 Task: Add the task  Add support for image and video editing within the app to the section Database Migration Sprint in the project VitalityTech and add a Due Date to the respective task as 2023/08/05.
Action: Mouse moved to (362, 526)
Screenshot: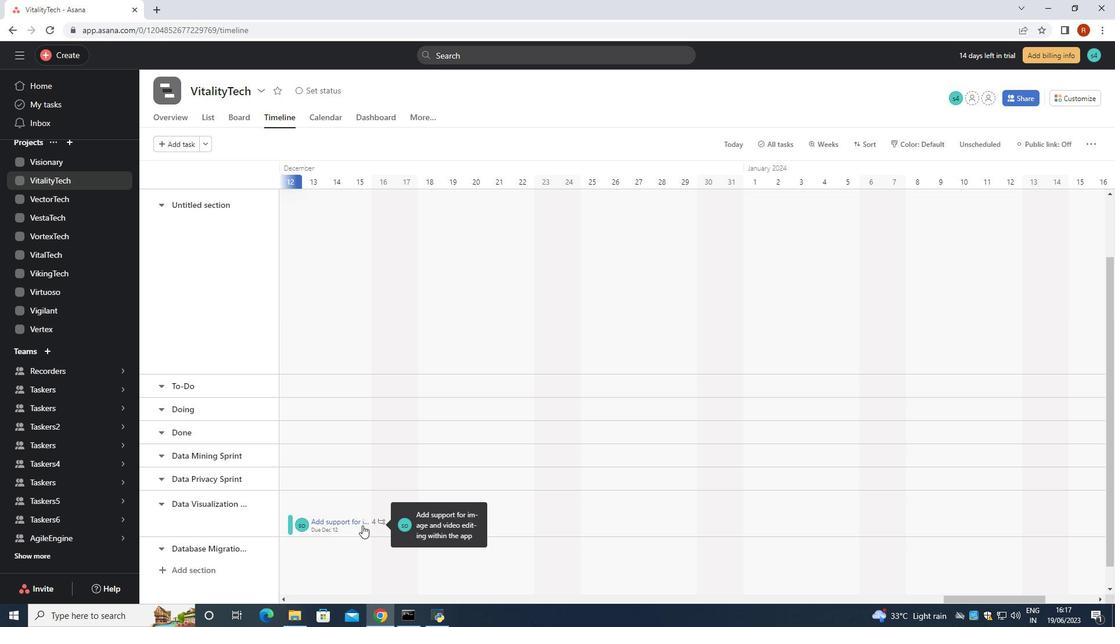 
Action: Mouse pressed left at (362, 526)
Screenshot: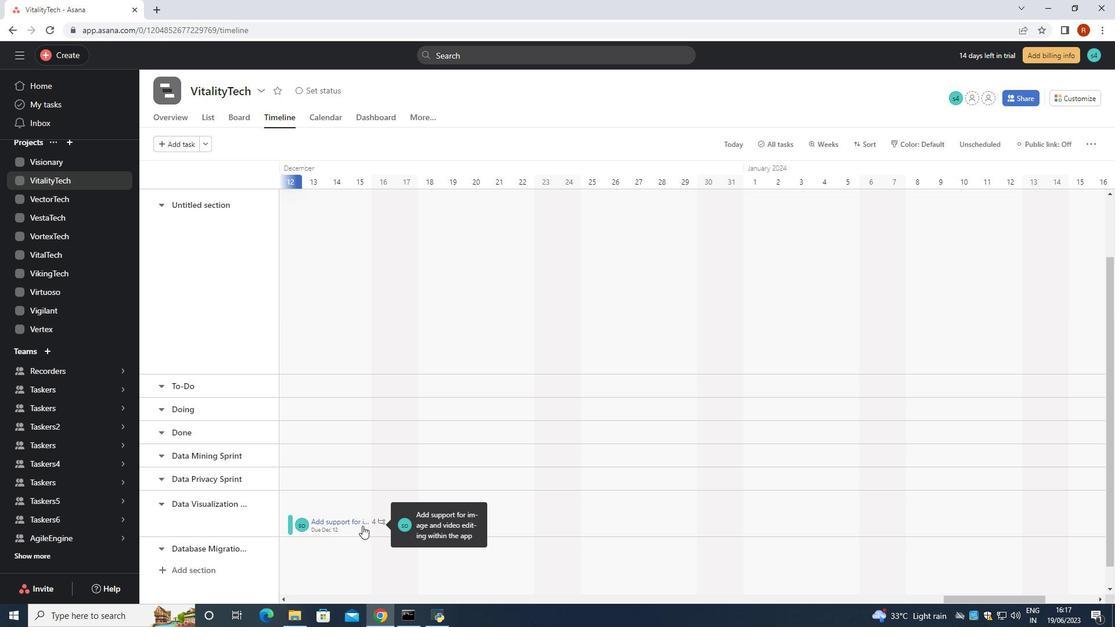 
Action: Mouse moved to (913, 256)
Screenshot: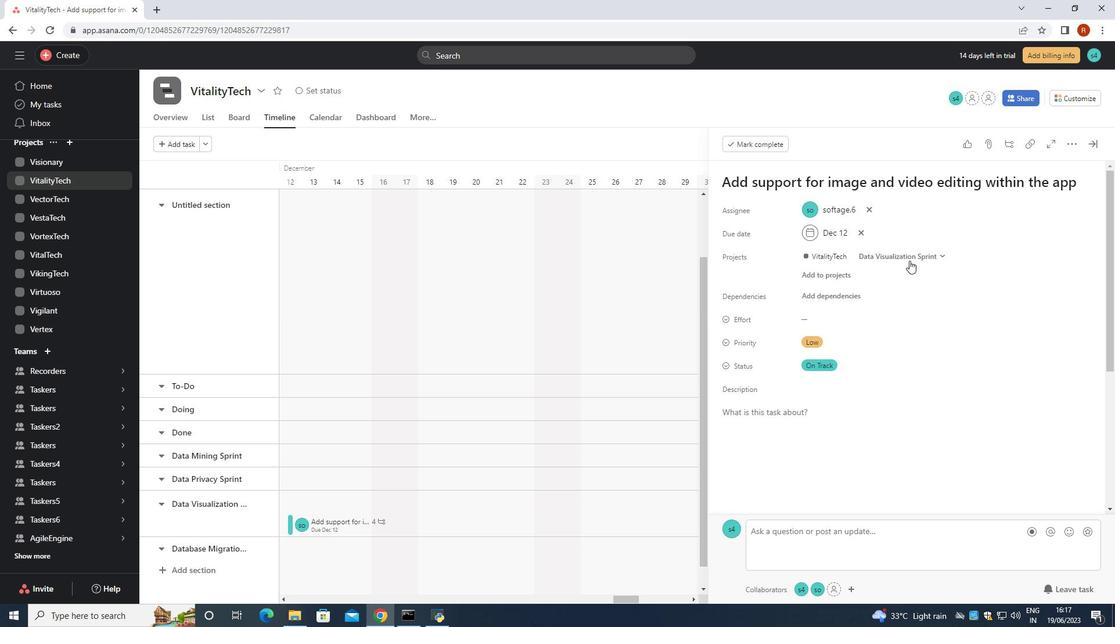 
Action: Mouse pressed left at (913, 256)
Screenshot: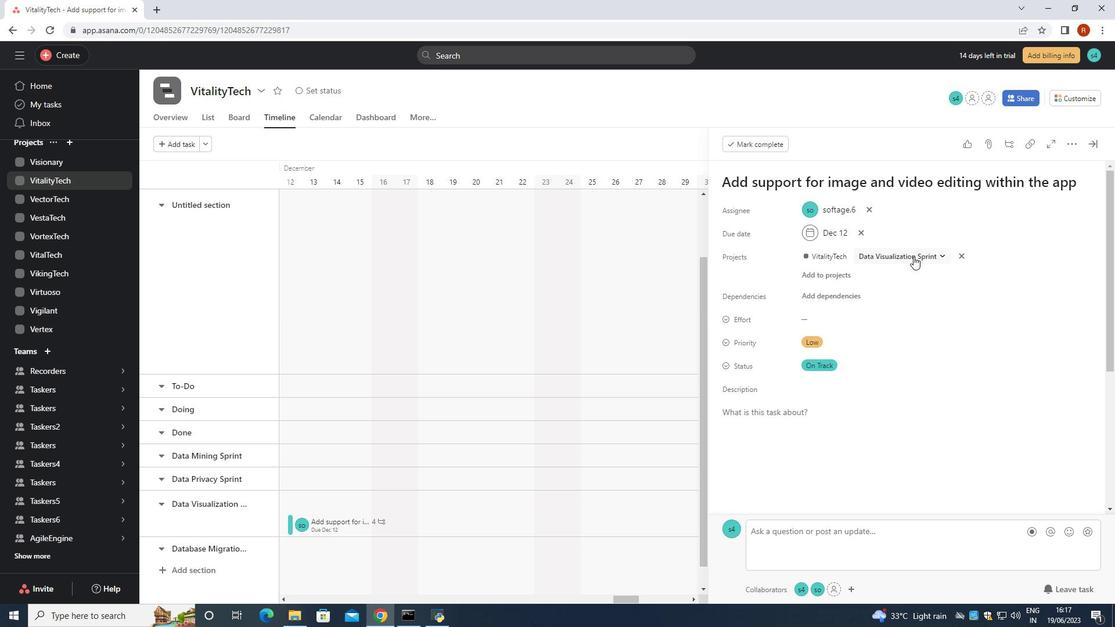 
Action: Mouse moved to (875, 434)
Screenshot: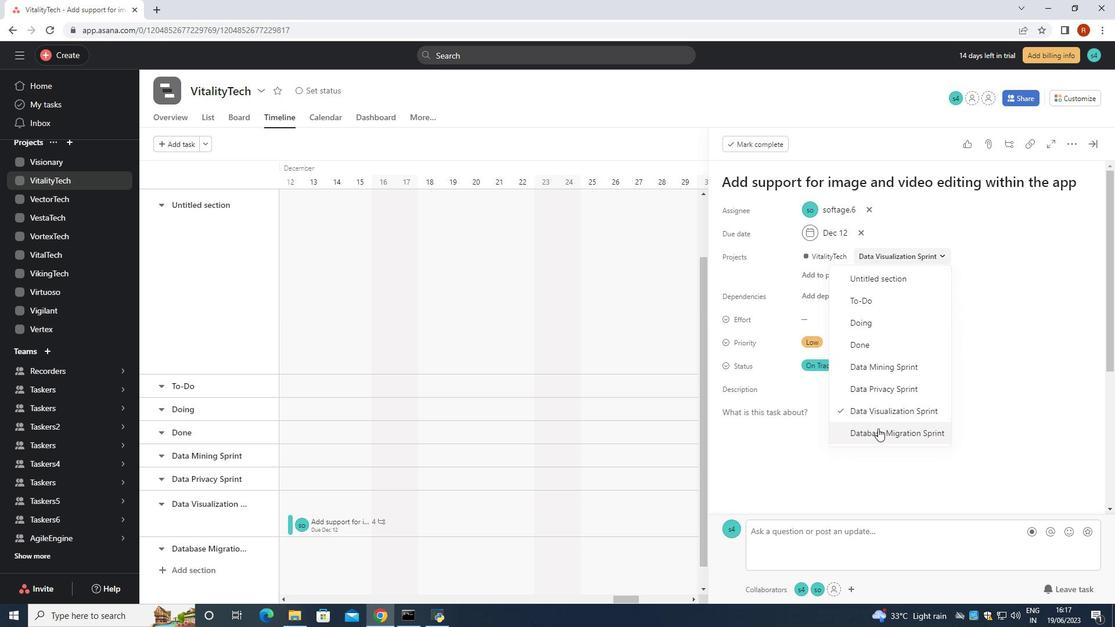 
Action: Mouse pressed left at (875, 434)
Screenshot: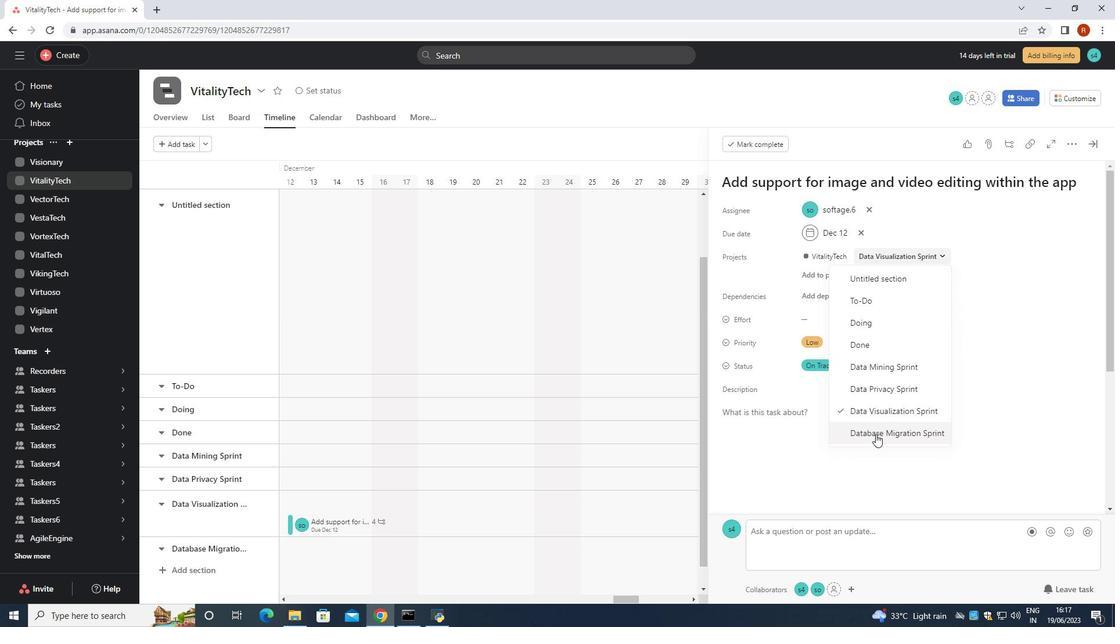 
Action: Mouse moved to (857, 231)
Screenshot: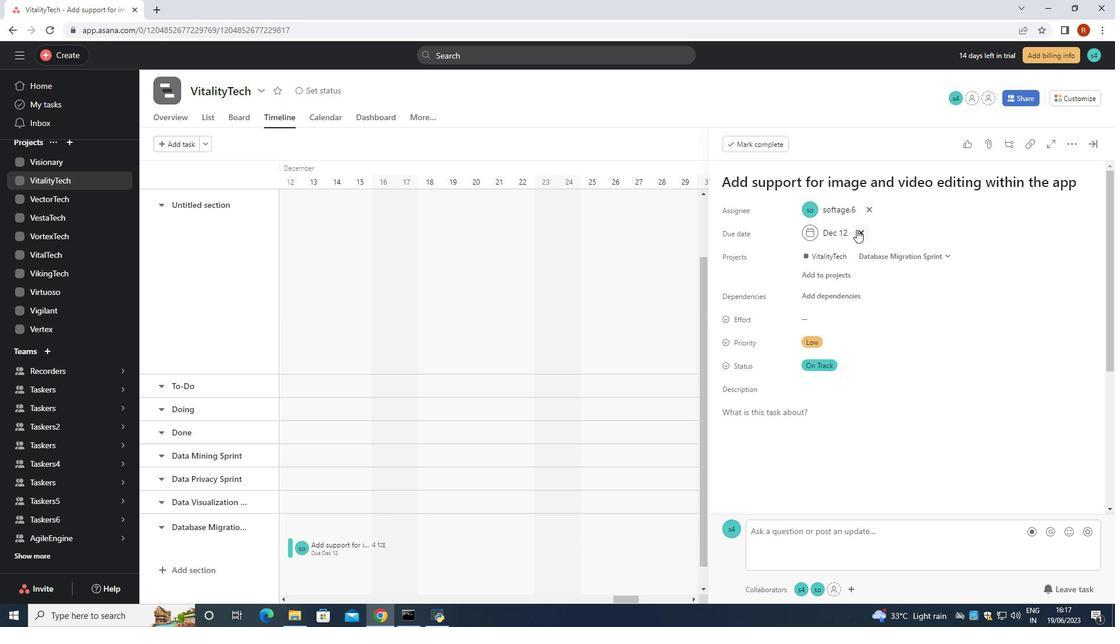 
Action: Mouse pressed left at (857, 231)
Screenshot: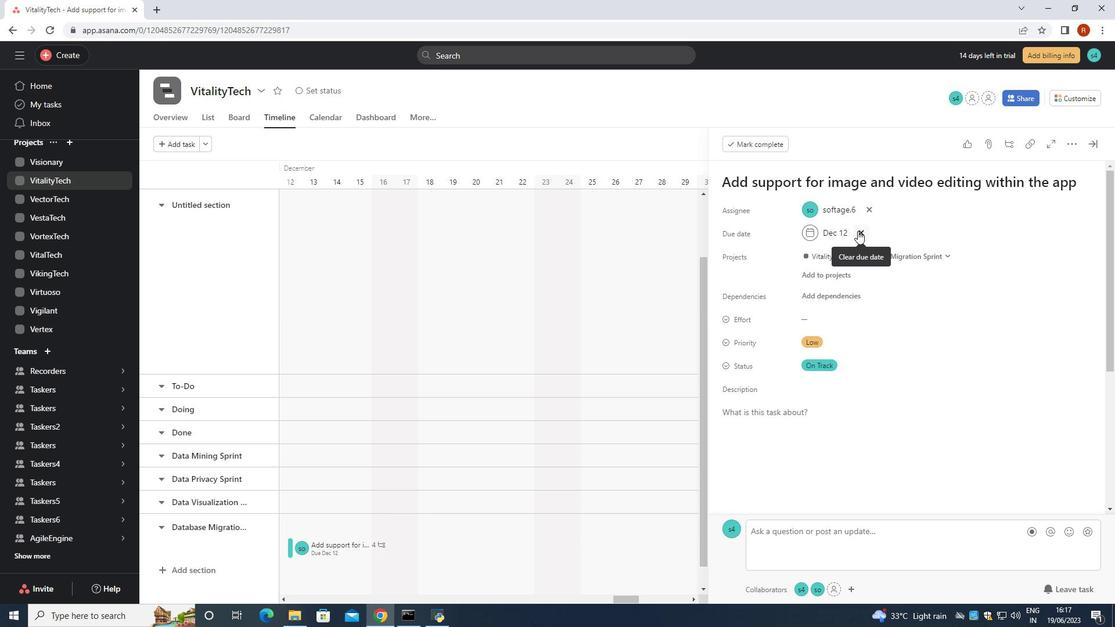 
Action: Mouse moved to (853, 231)
Screenshot: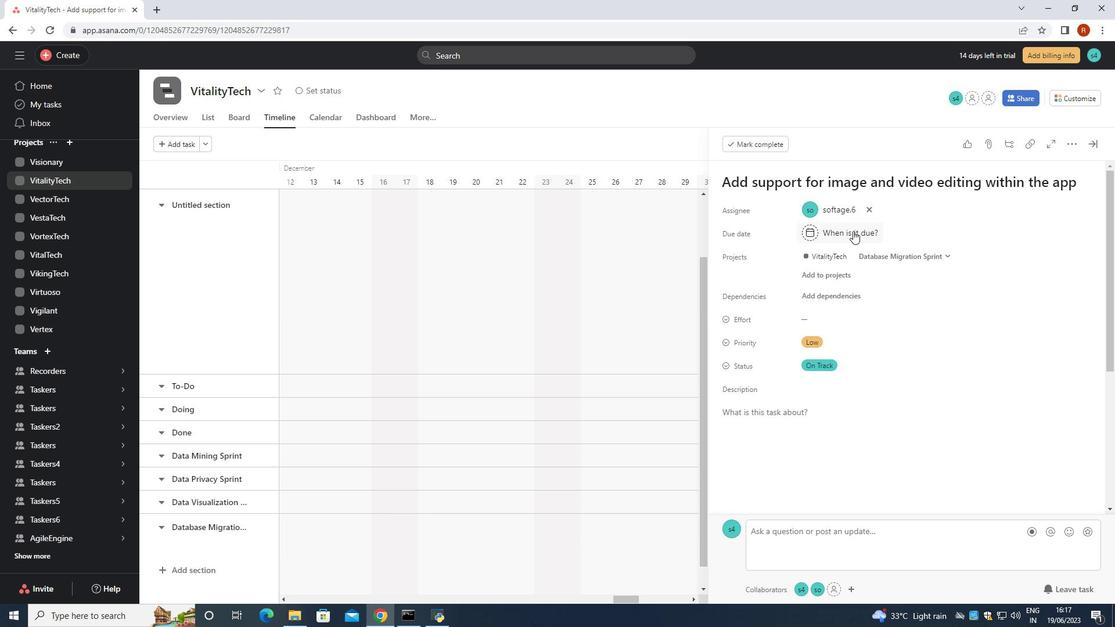 
Action: Mouse pressed left at (853, 231)
Screenshot: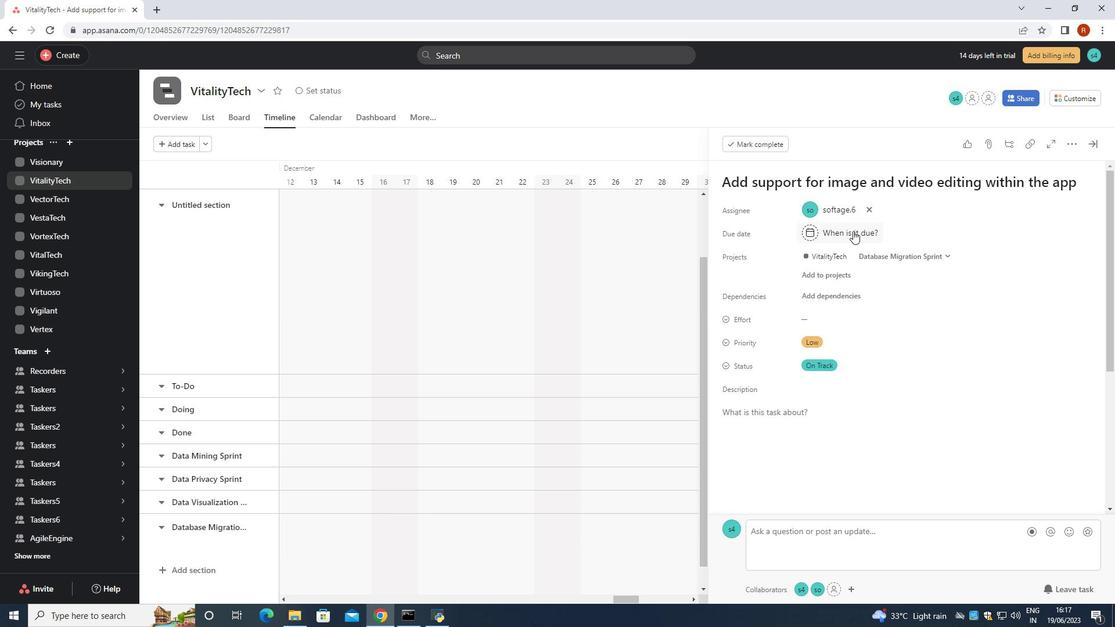 
Action: Mouse moved to (830, 225)
Screenshot: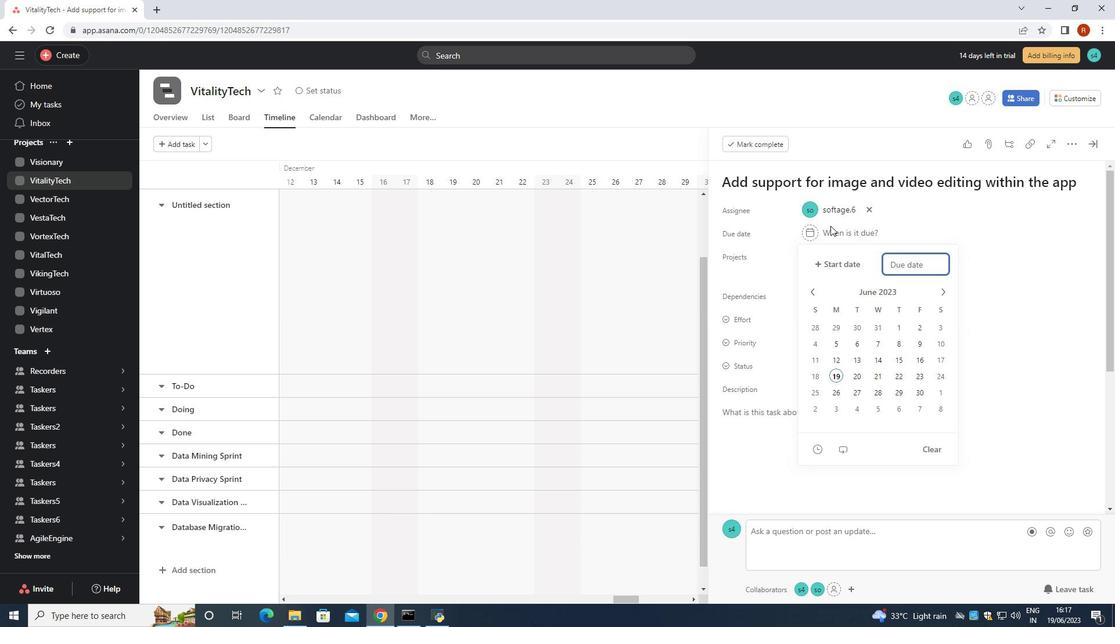
Action: Key pressed 2023/08/05<Key.enter>
Screenshot: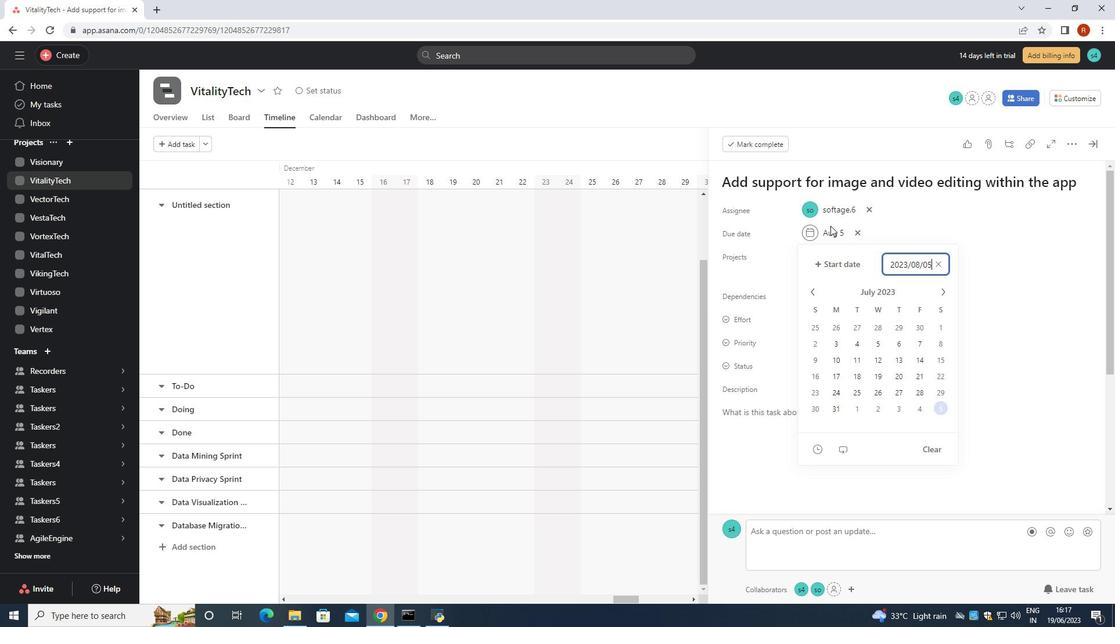 
Action: Mouse moved to (957, 414)
Screenshot: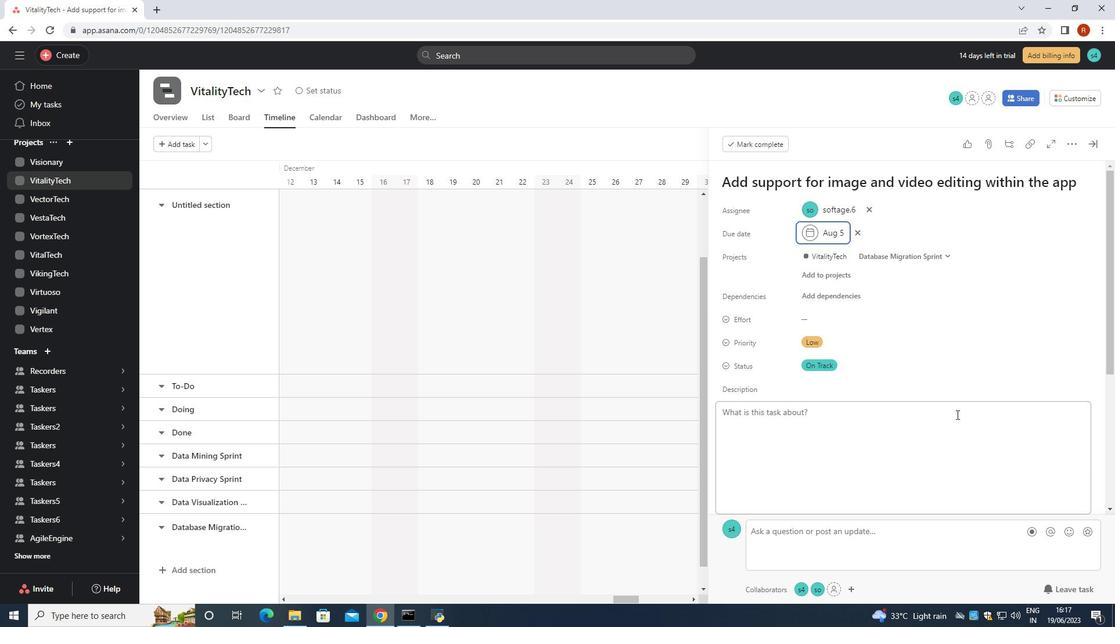 
